 Task: Check the sale-to-list ratio of blinds in the last 3 years.
Action: Mouse moved to (770, 170)
Screenshot: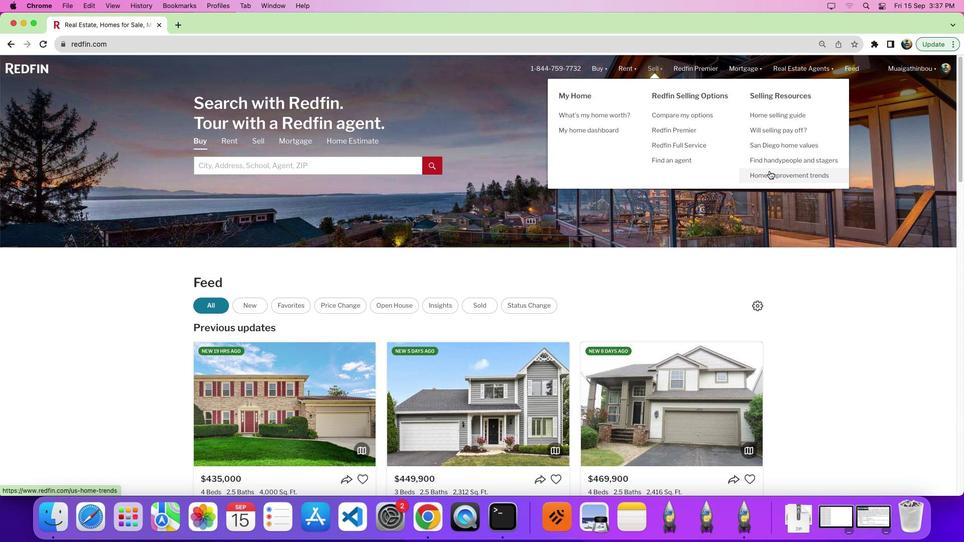 
Action: Mouse pressed left at (770, 170)
Screenshot: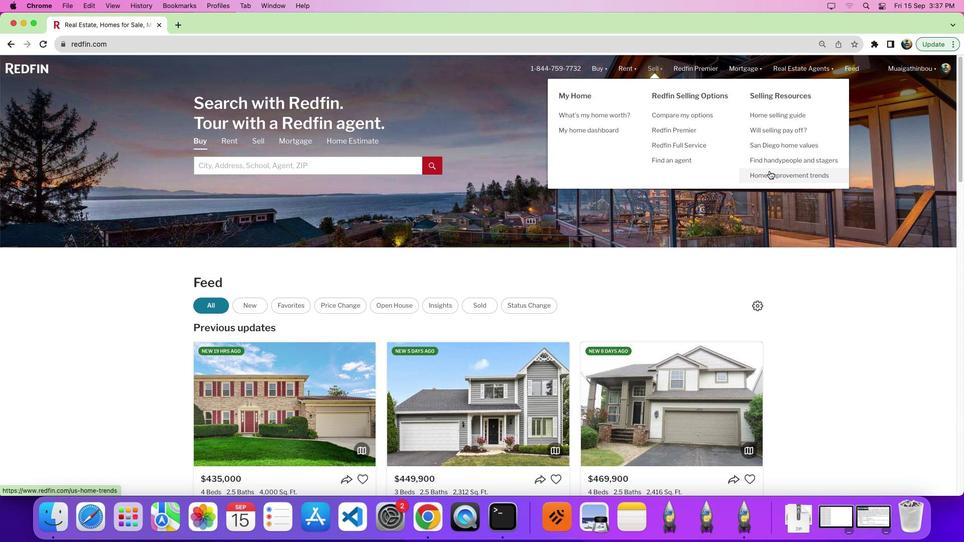 
Action: Mouse pressed left at (770, 170)
Screenshot: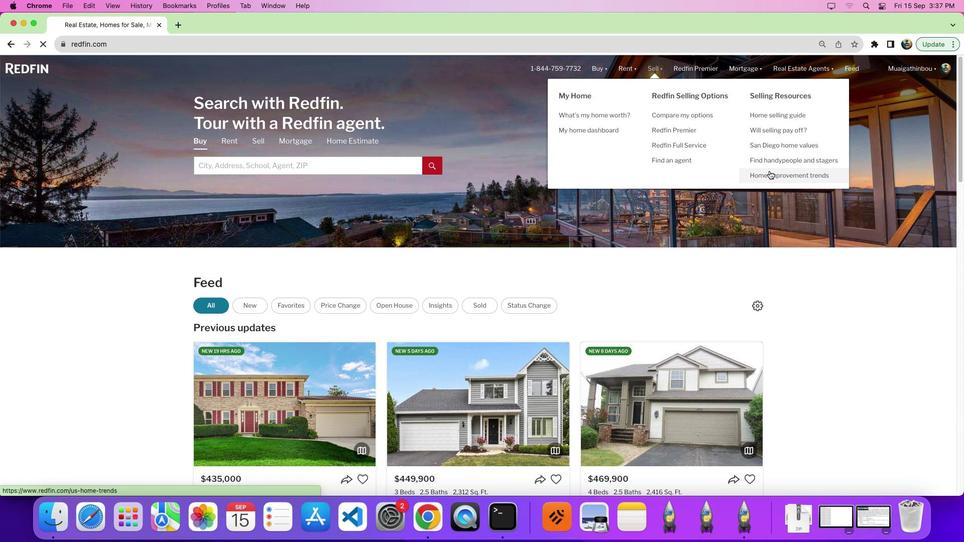 
Action: Mouse moved to (275, 194)
Screenshot: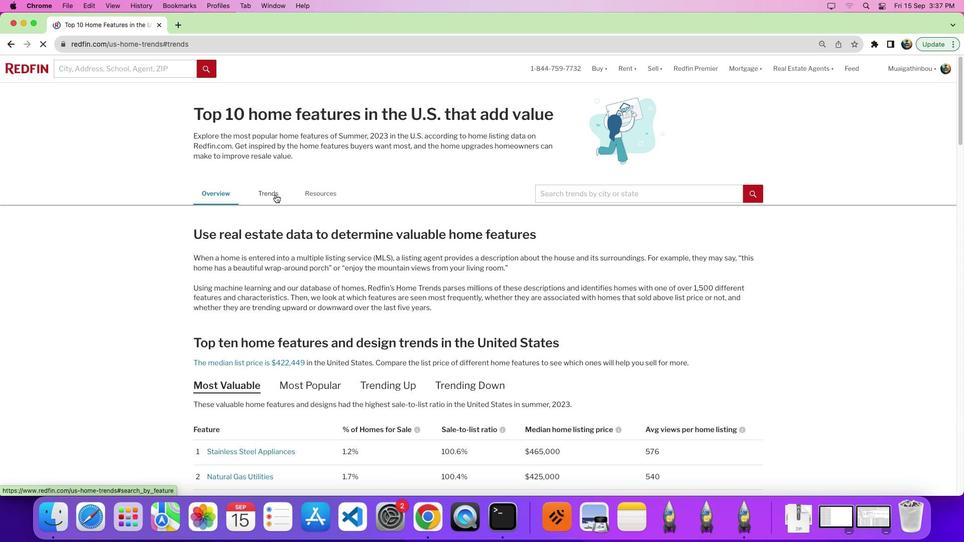 
Action: Mouse pressed left at (275, 194)
Screenshot: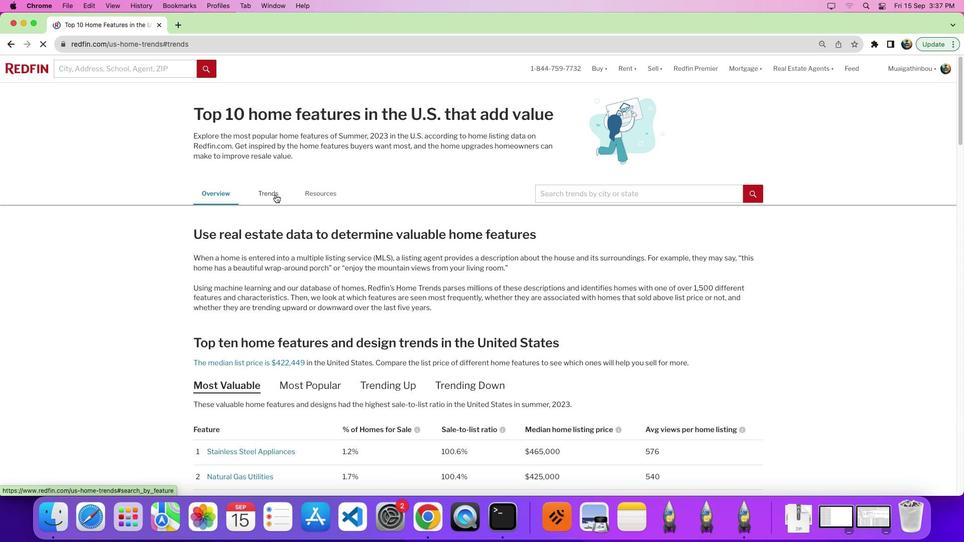 
Action: Mouse moved to (413, 238)
Screenshot: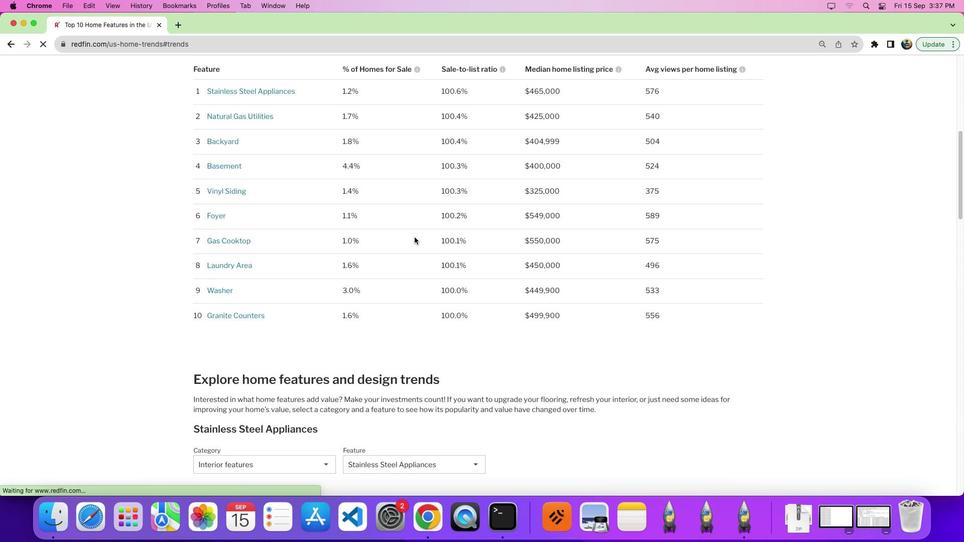 
Action: Mouse scrolled (413, 238) with delta (0, 0)
Screenshot: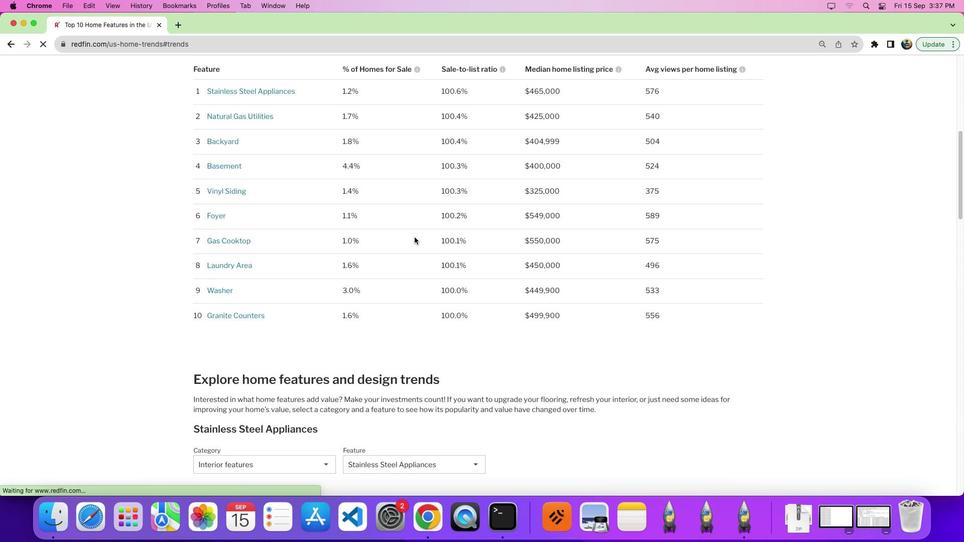 
Action: Mouse scrolled (413, 238) with delta (0, 0)
Screenshot: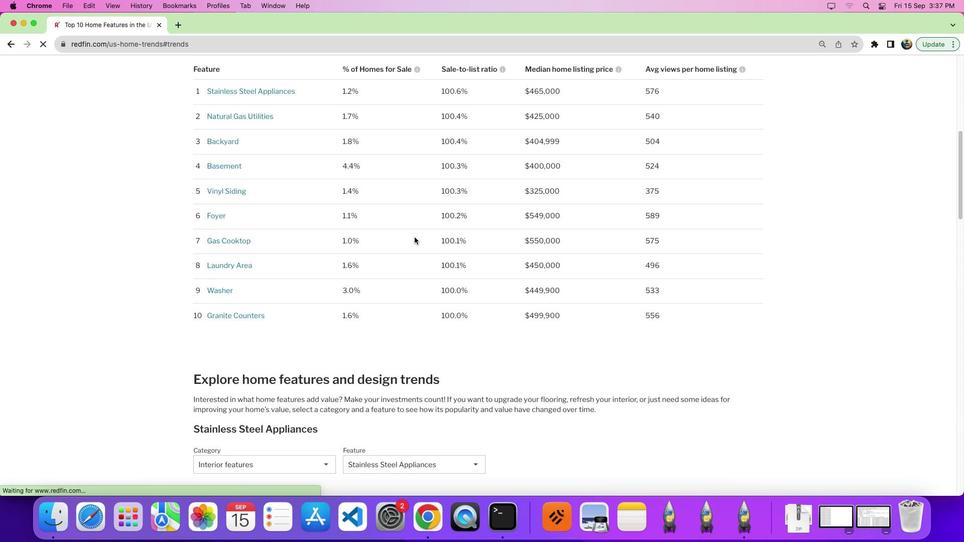 
Action: Mouse moved to (414, 238)
Screenshot: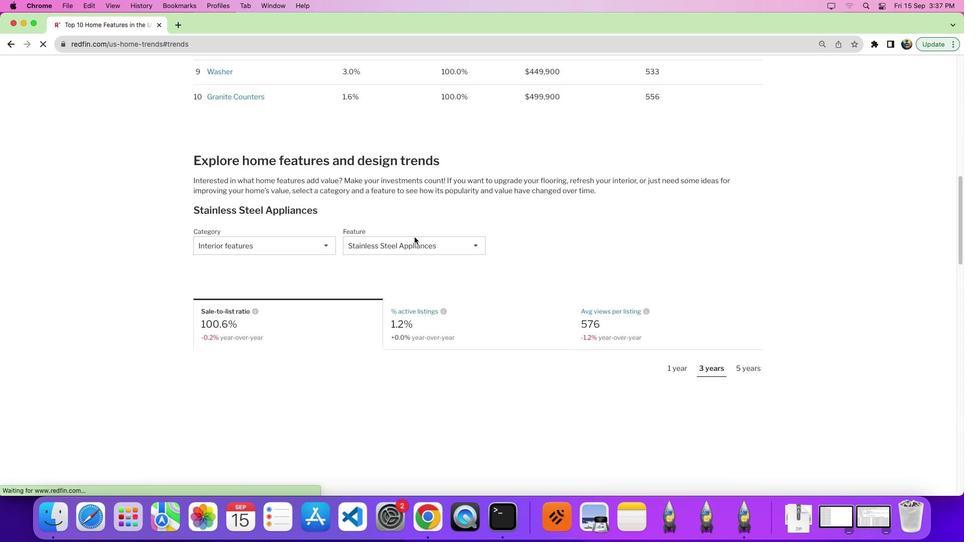 
Action: Mouse scrolled (414, 238) with delta (0, -4)
Screenshot: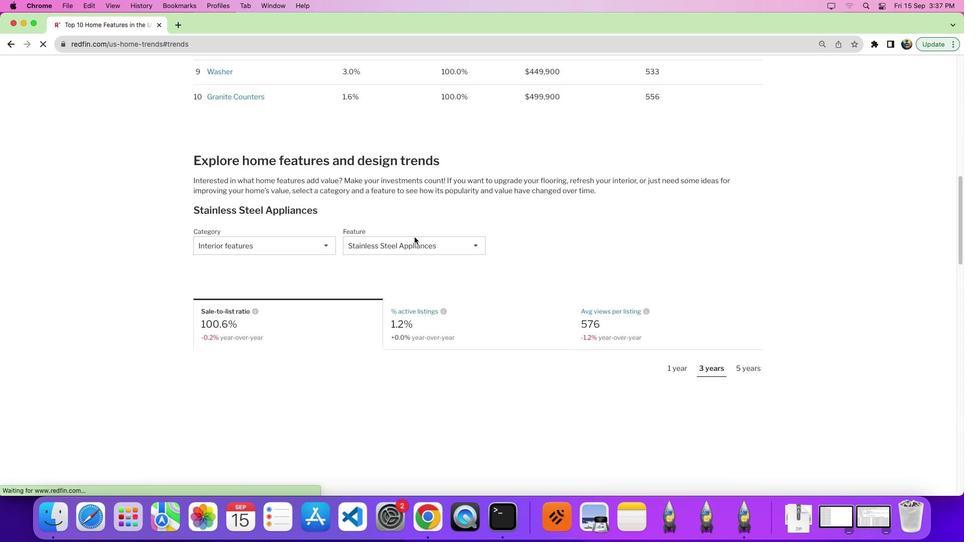 
Action: Mouse moved to (414, 237)
Screenshot: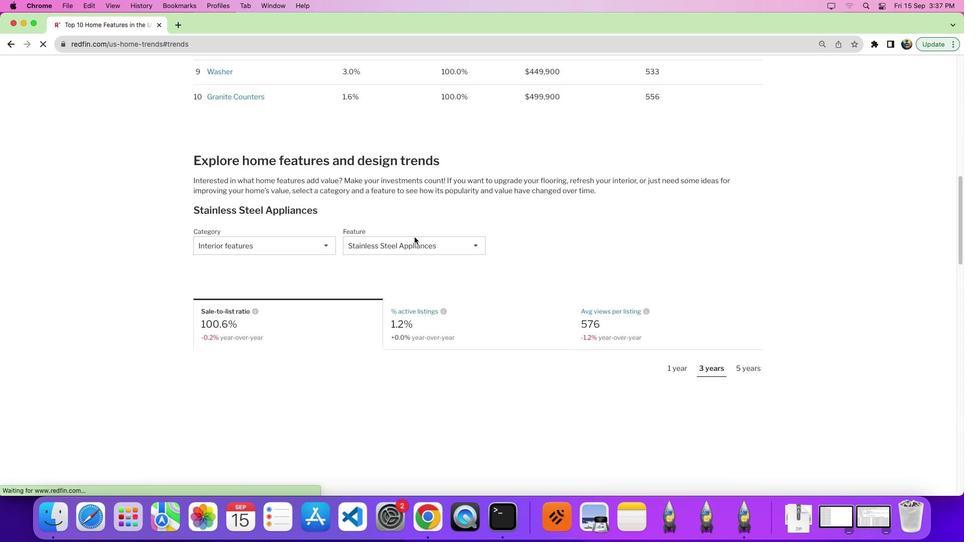 
Action: Mouse scrolled (414, 237) with delta (0, -4)
Screenshot: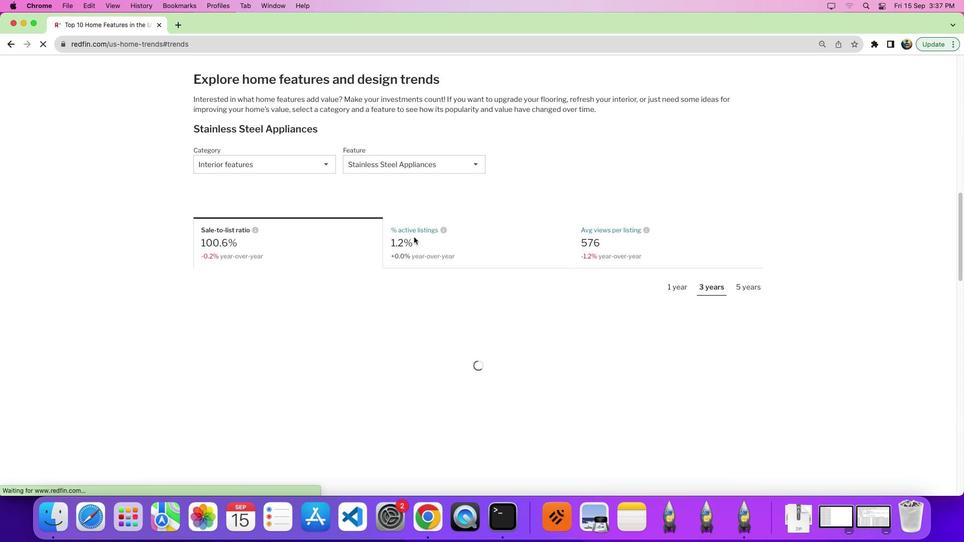 
Action: Mouse moved to (410, 238)
Screenshot: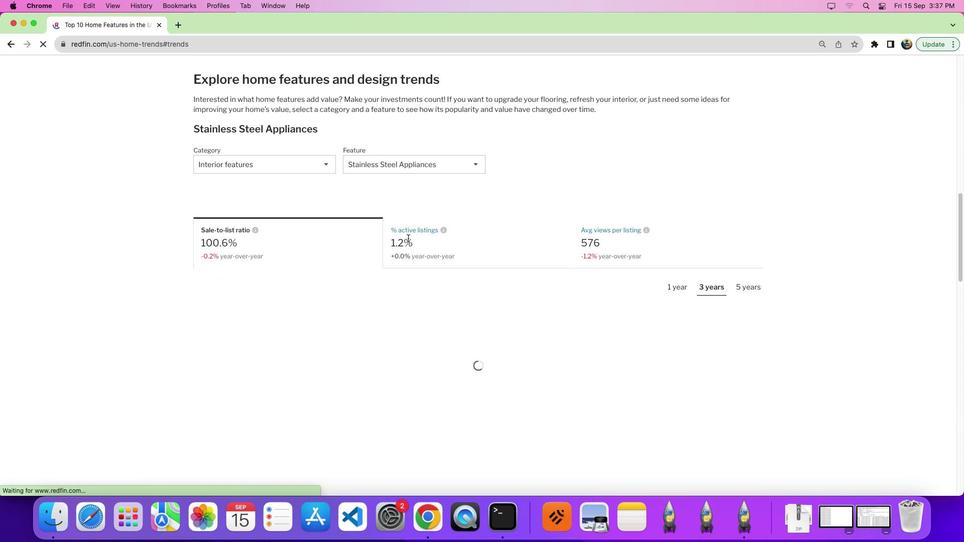 
Action: Mouse scrolled (410, 238) with delta (0, 0)
Screenshot: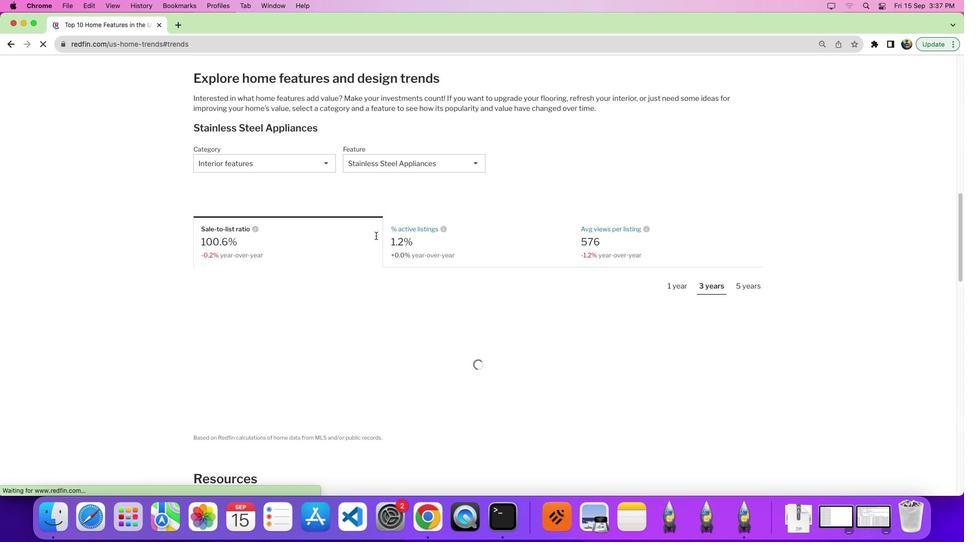 
Action: Mouse moved to (279, 167)
Screenshot: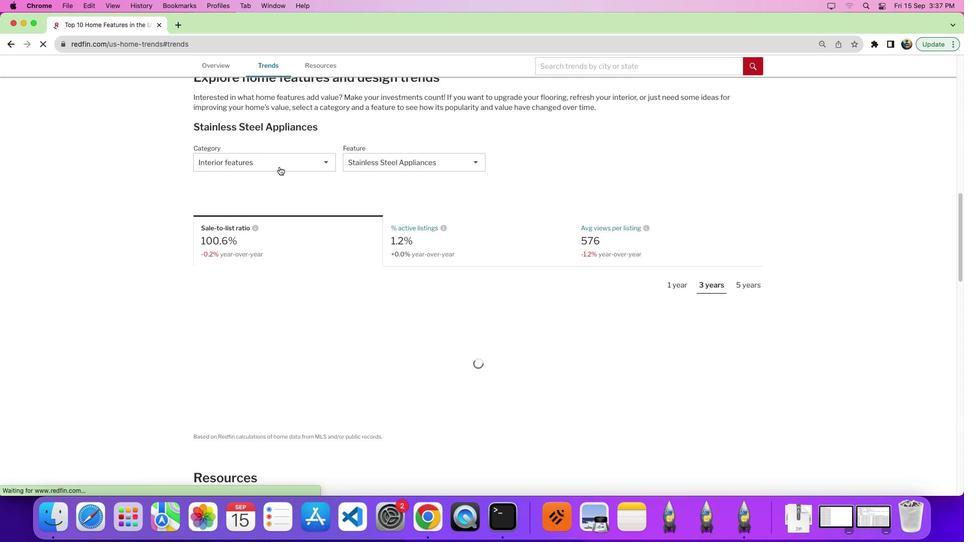 
Action: Mouse pressed left at (279, 167)
Screenshot: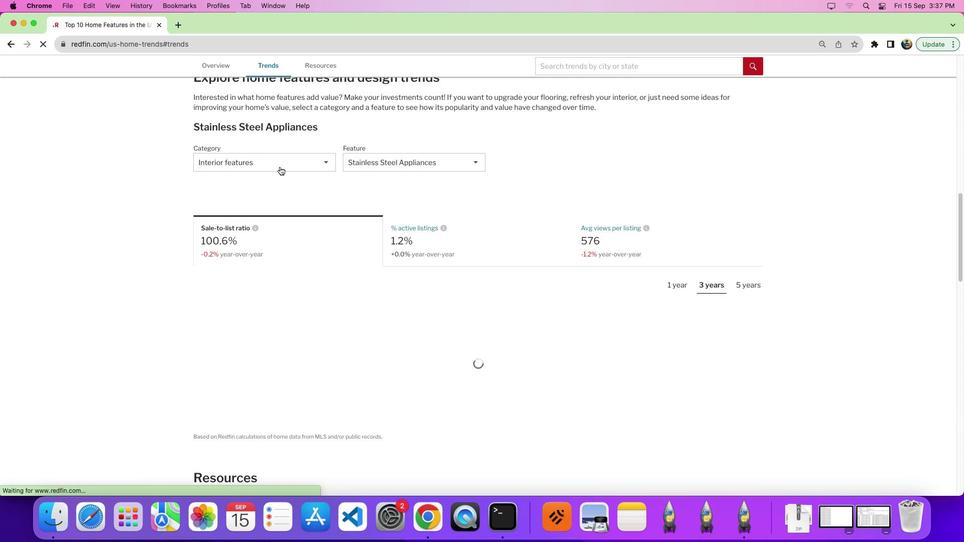 
Action: Mouse moved to (376, 183)
Screenshot: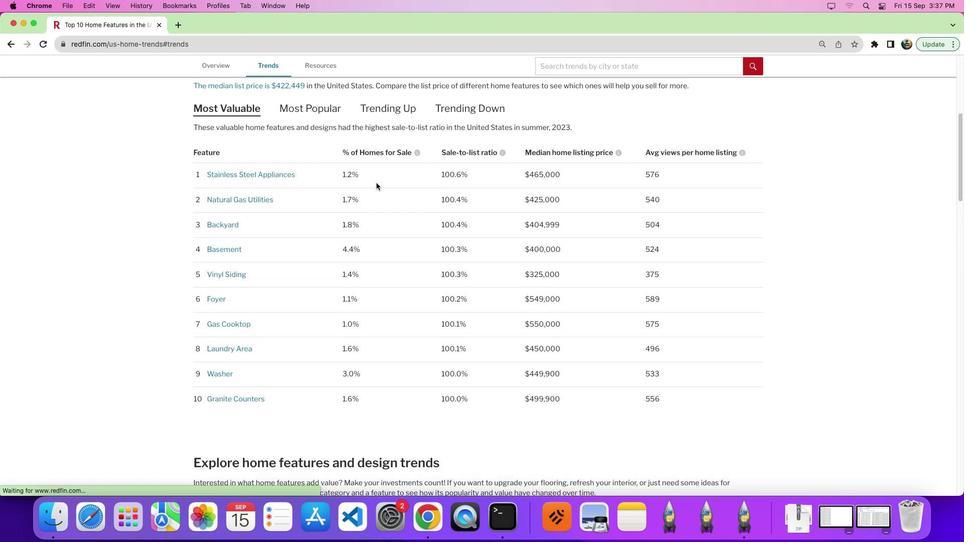 
Action: Mouse scrolled (376, 183) with delta (0, 0)
Screenshot: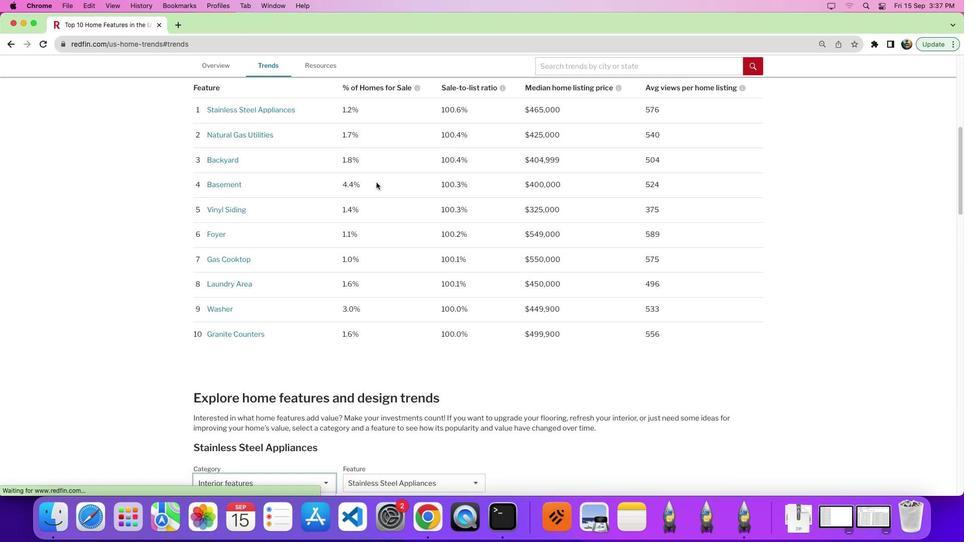 
Action: Mouse scrolled (376, 183) with delta (0, 0)
Screenshot: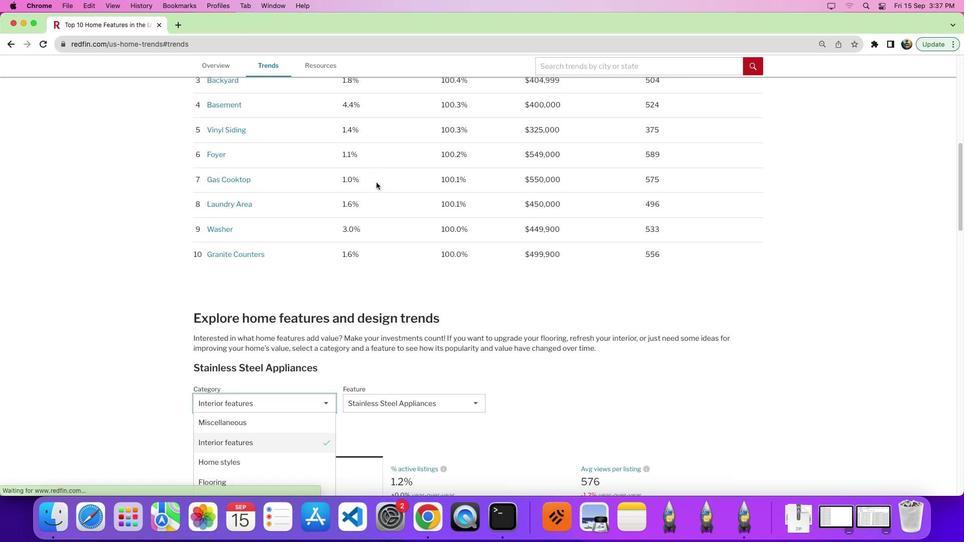 
Action: Mouse scrolled (376, 183) with delta (0, -3)
Screenshot: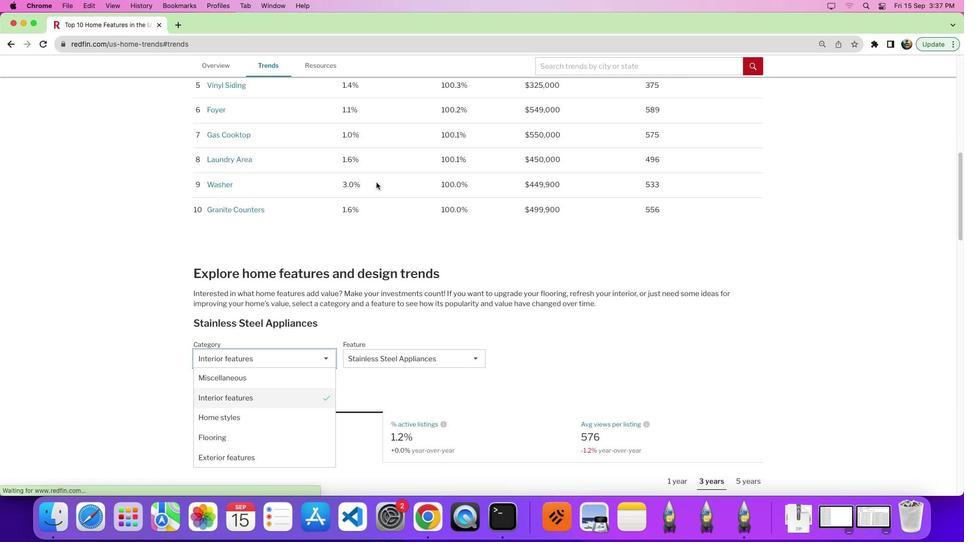 
Action: Mouse moved to (376, 193)
Screenshot: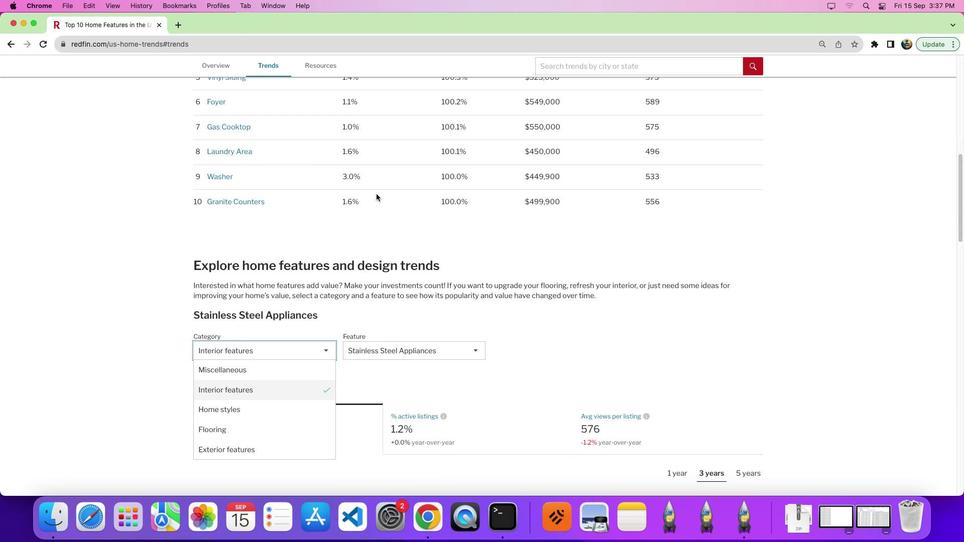 
Action: Mouse scrolled (376, 193) with delta (0, 0)
Screenshot: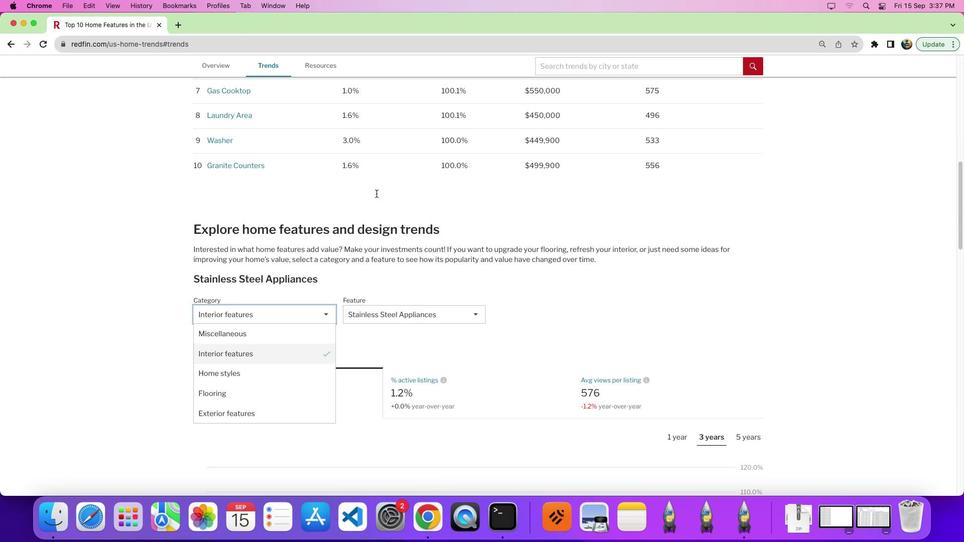 
Action: Mouse scrolled (376, 193) with delta (0, 0)
Screenshot: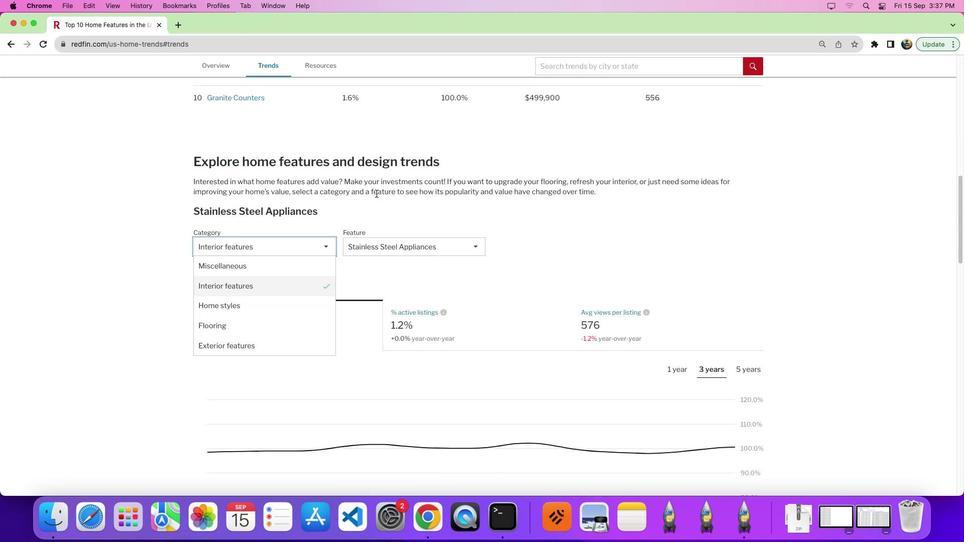 
Action: Mouse scrolled (376, 193) with delta (0, -3)
Screenshot: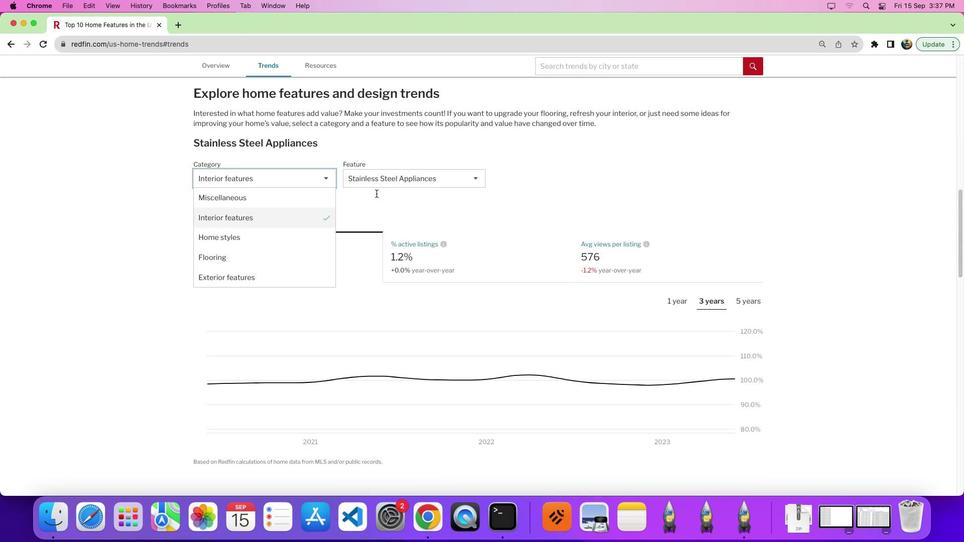
Action: Mouse moved to (300, 211)
Screenshot: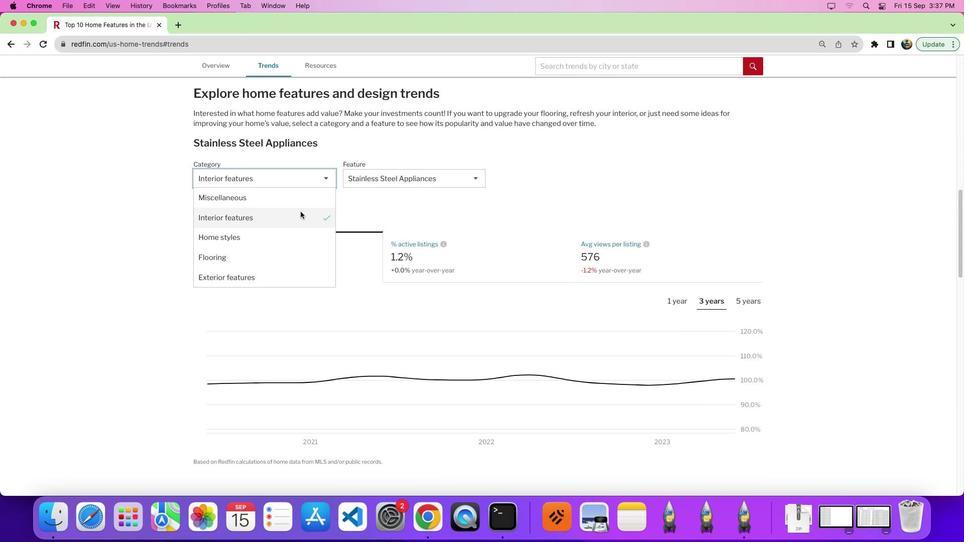 
Action: Mouse pressed left at (300, 211)
Screenshot: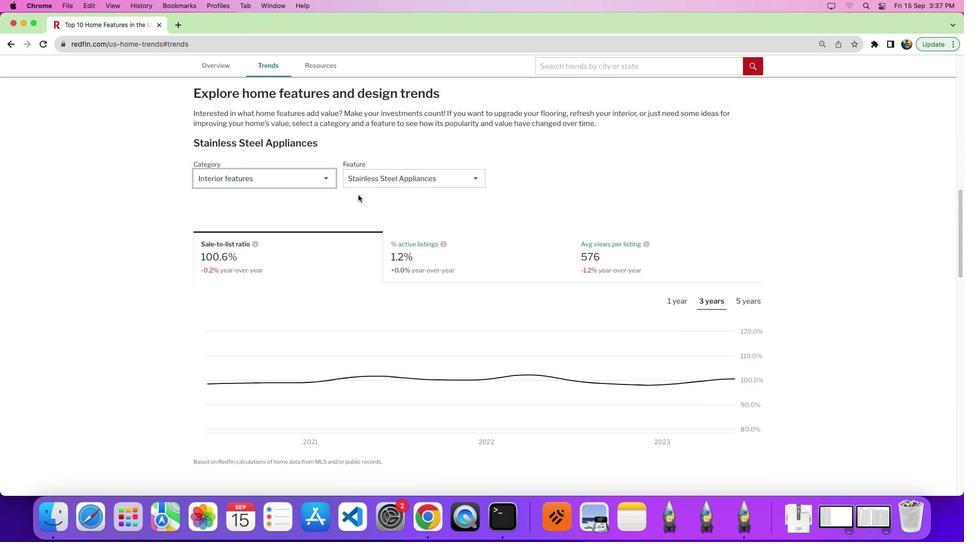 
Action: Mouse moved to (407, 166)
Screenshot: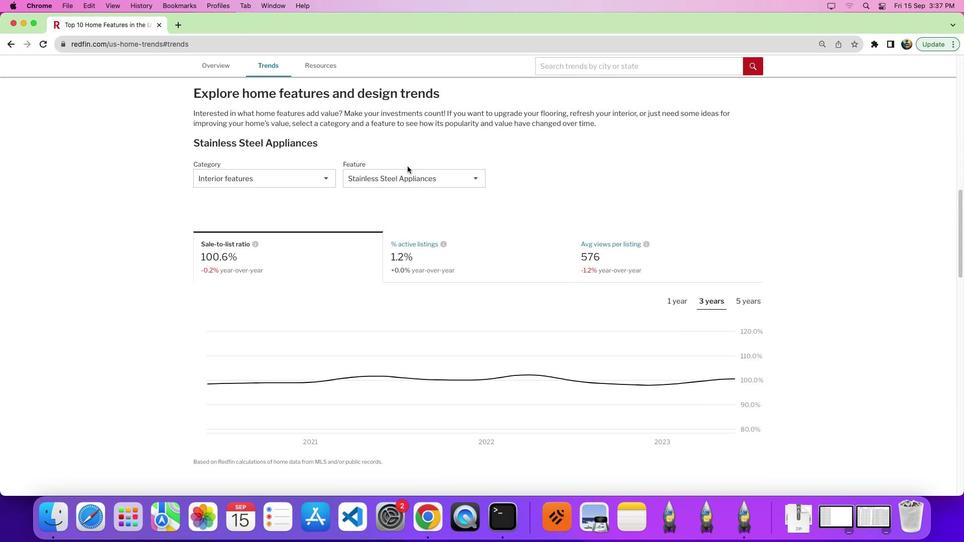 
Action: Mouse pressed left at (407, 166)
Screenshot: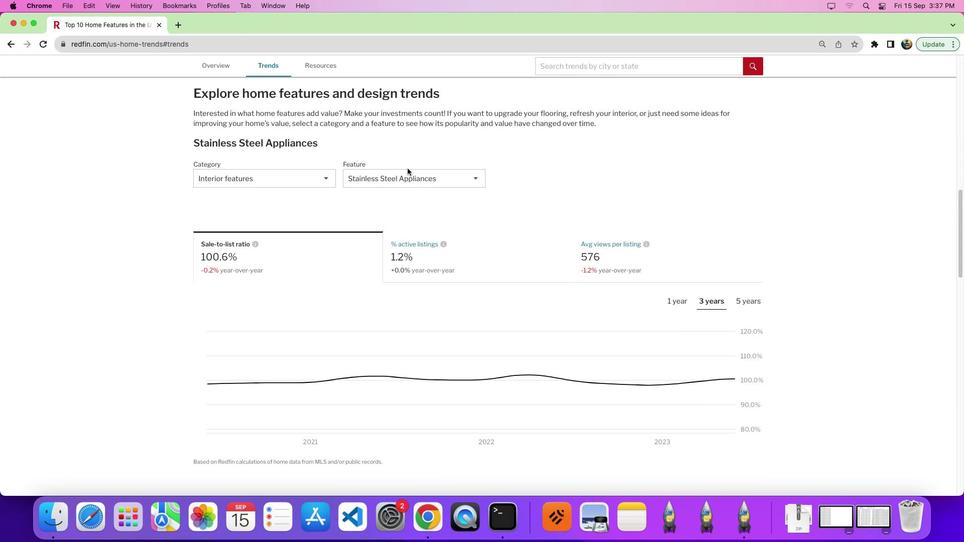 
Action: Mouse moved to (407, 172)
Screenshot: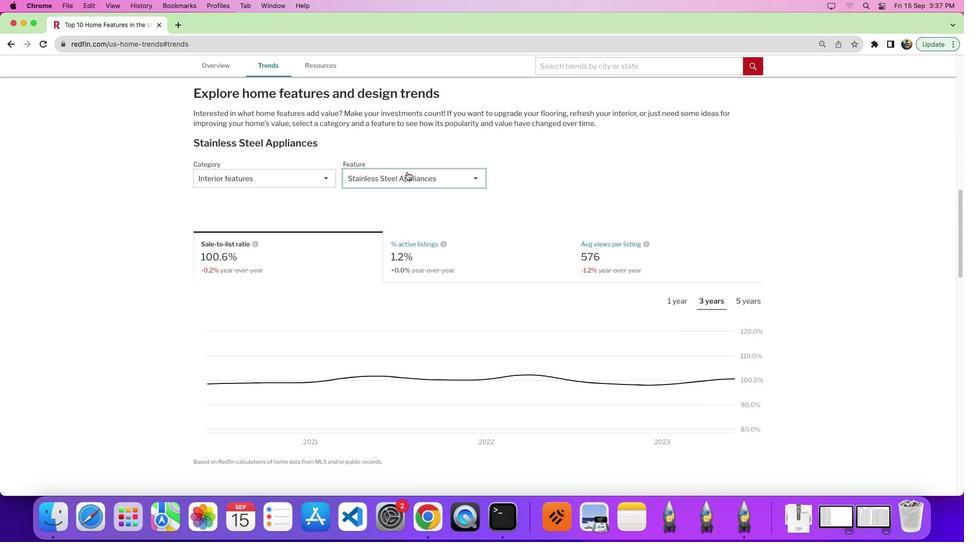 
Action: Mouse pressed left at (407, 172)
Screenshot: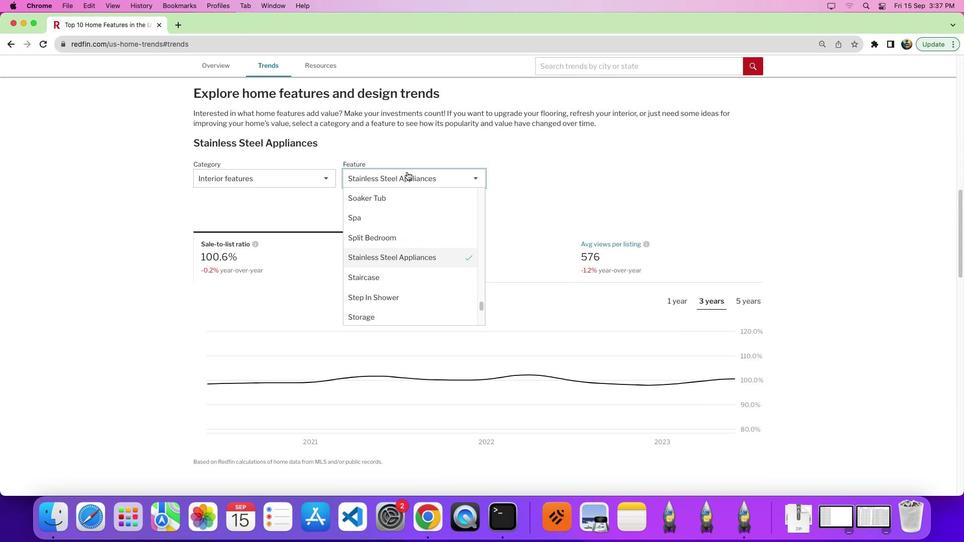 
Action: Mouse moved to (431, 257)
Screenshot: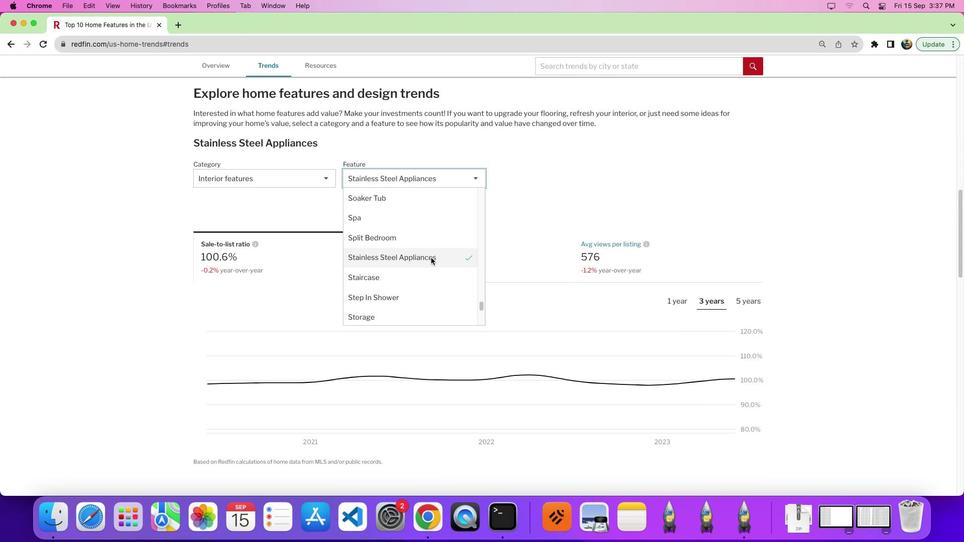 
Action: Mouse scrolled (431, 257) with delta (0, 0)
Screenshot: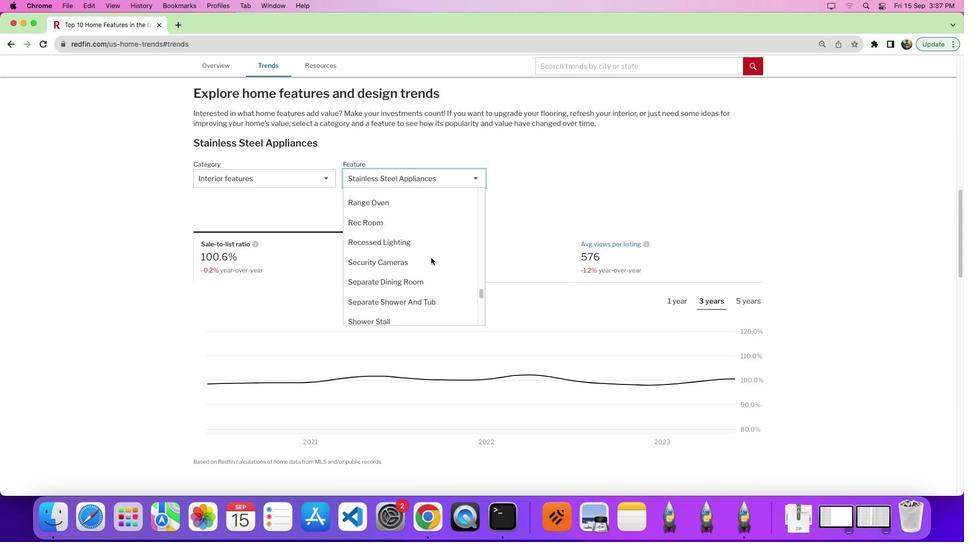 
Action: Mouse scrolled (431, 257) with delta (0, 0)
Screenshot: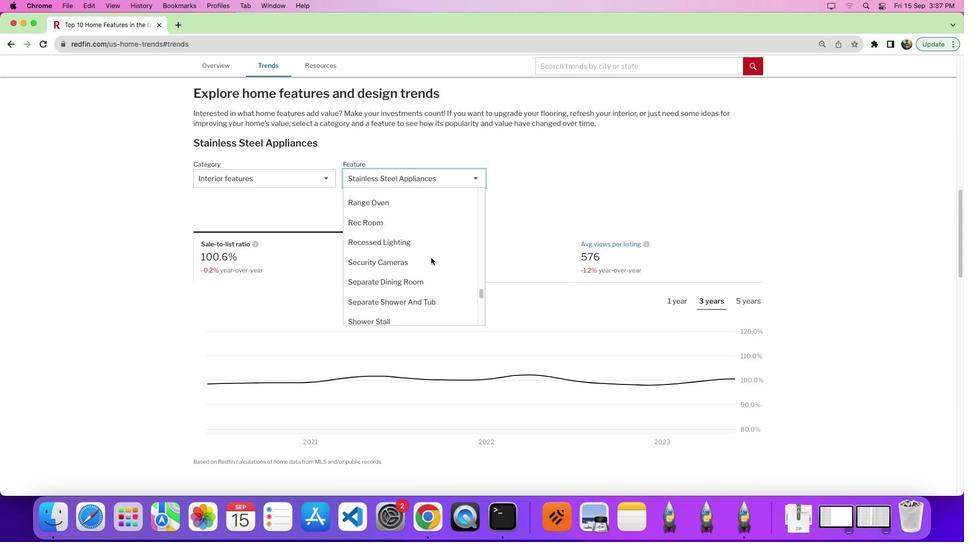 
Action: Mouse scrolled (431, 257) with delta (0, 4)
Screenshot: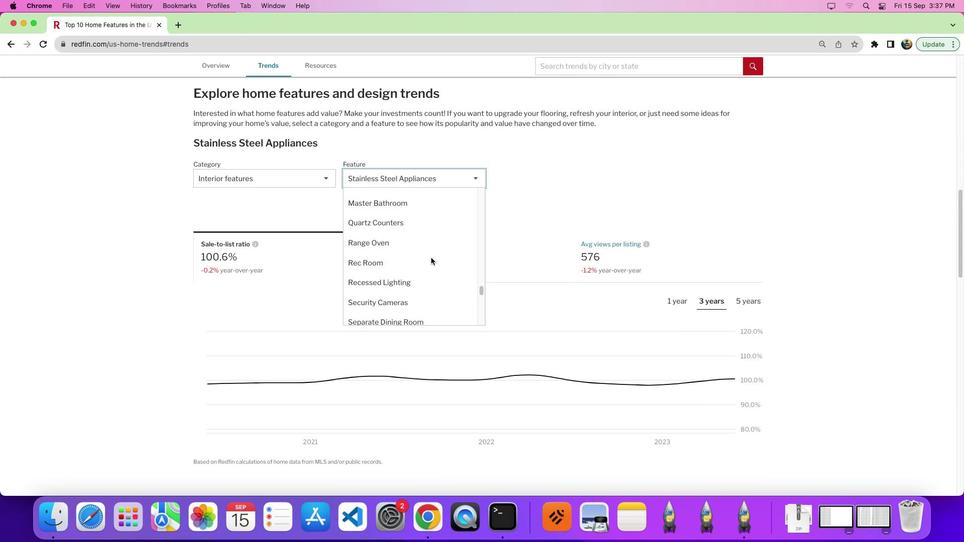 
Action: Mouse scrolled (431, 257) with delta (0, 0)
Screenshot: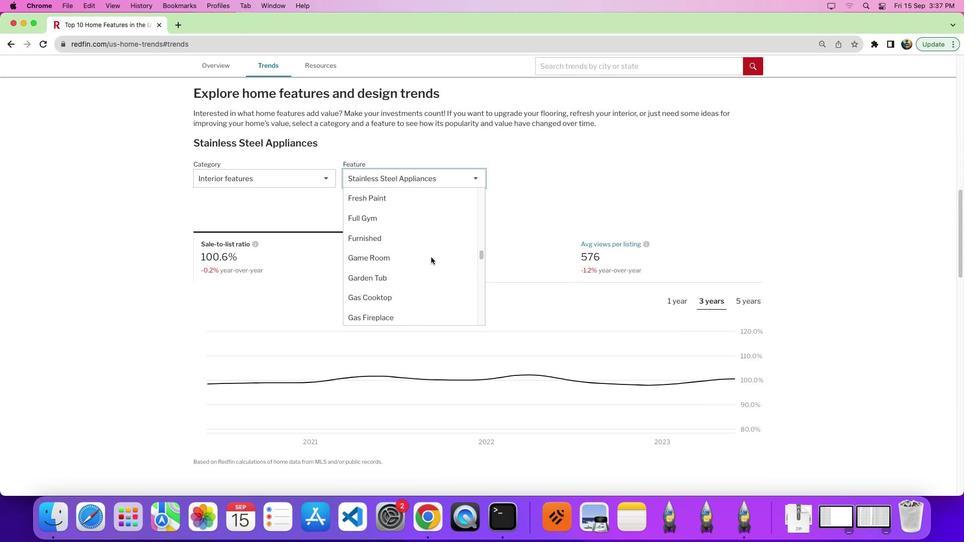 
Action: Mouse scrolled (431, 257) with delta (0, 1)
Screenshot: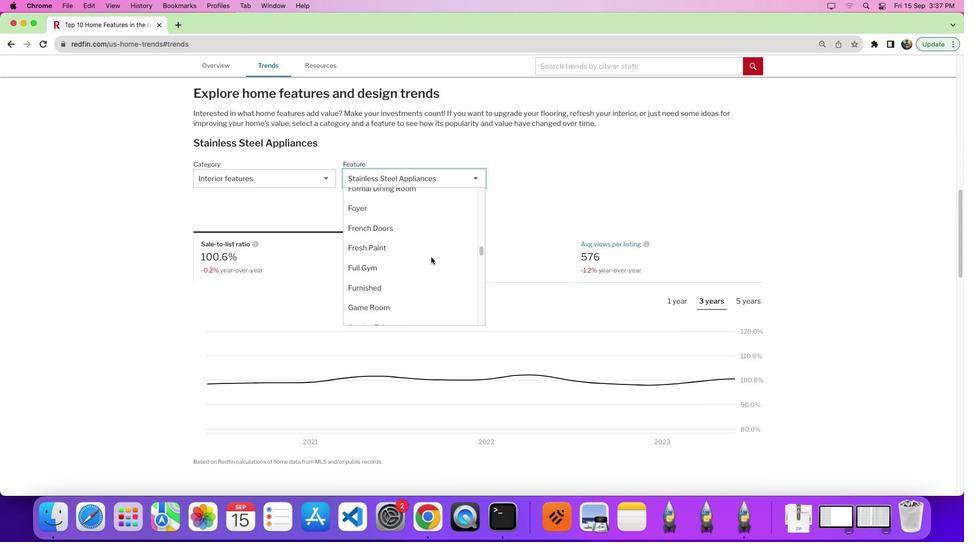 
Action: Mouse scrolled (431, 257) with delta (0, 4)
Screenshot: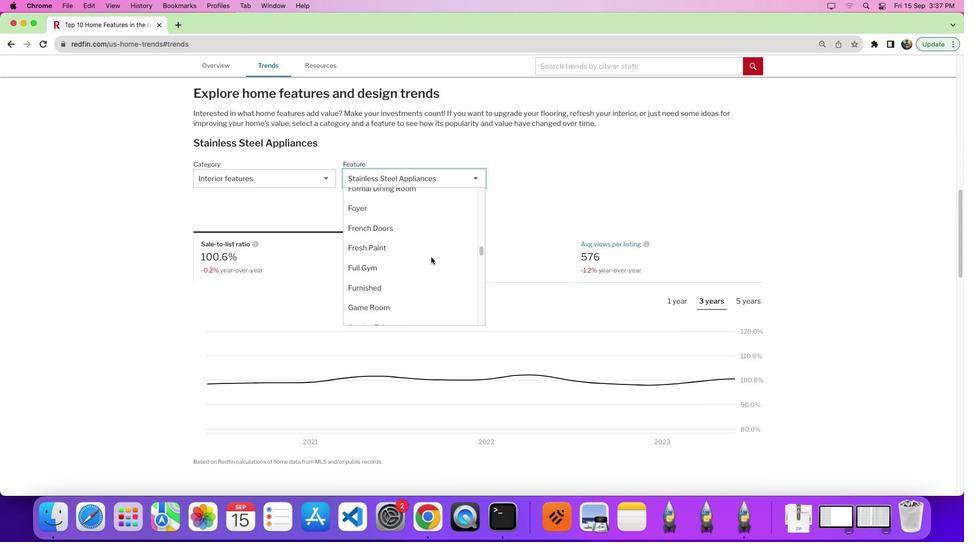 
Action: Mouse scrolled (431, 257) with delta (0, 7)
Screenshot: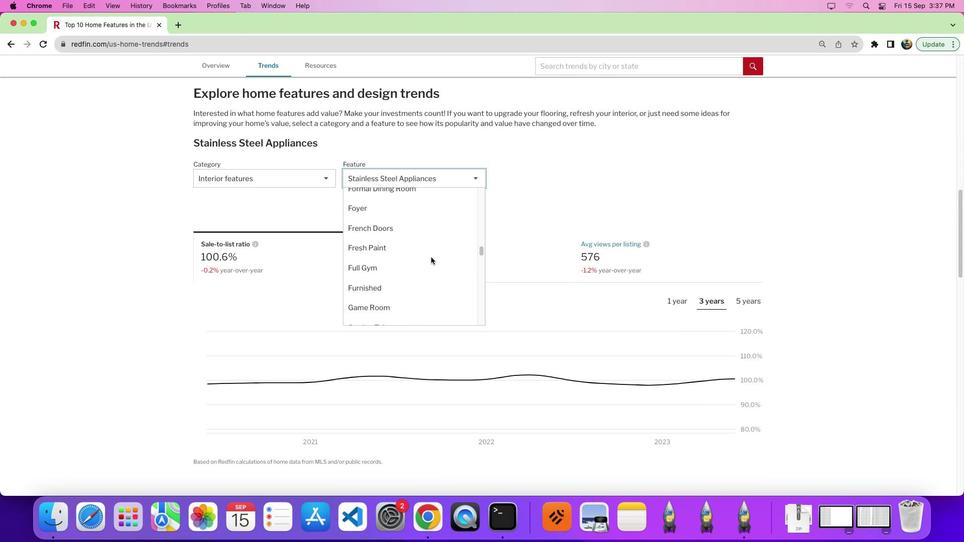 
Action: Mouse moved to (431, 257)
Screenshot: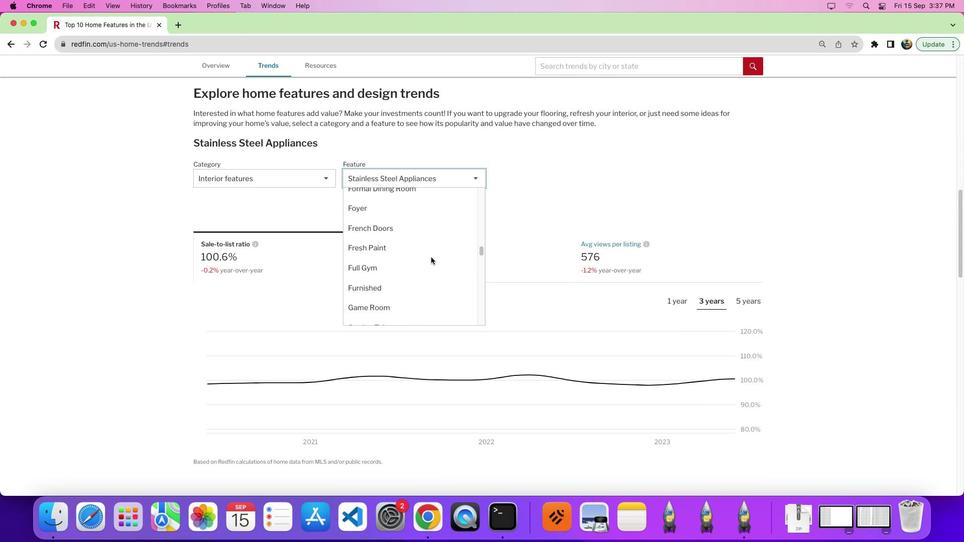 
Action: Mouse scrolled (431, 257) with delta (0, 0)
Screenshot: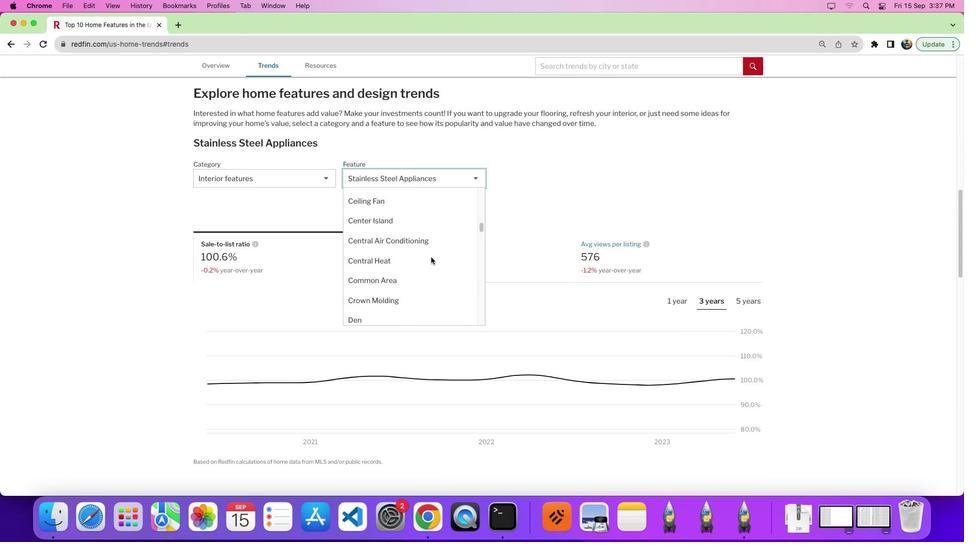 
Action: Mouse scrolled (431, 257) with delta (0, 1)
Screenshot: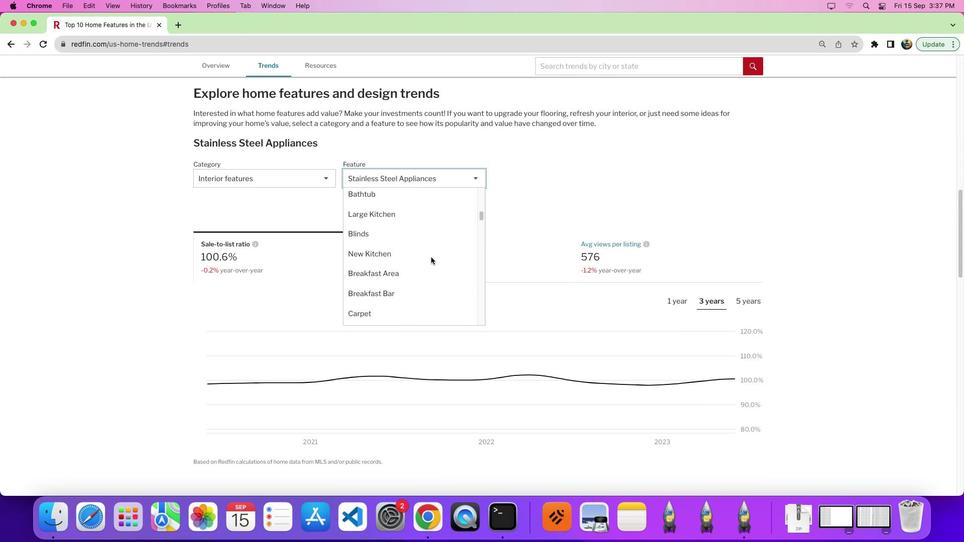 
Action: Mouse scrolled (431, 257) with delta (0, 4)
Screenshot: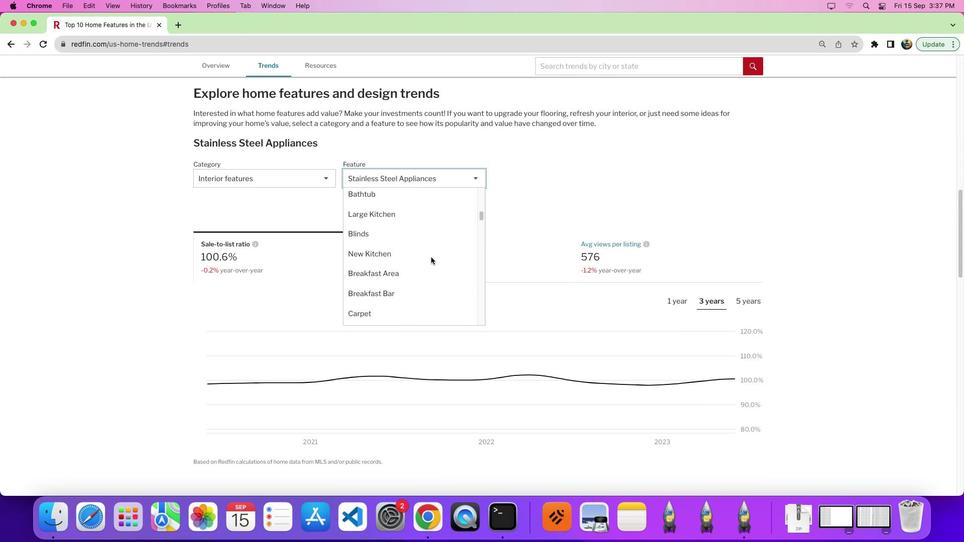 
Action: Mouse scrolled (431, 257) with delta (0, 6)
Screenshot: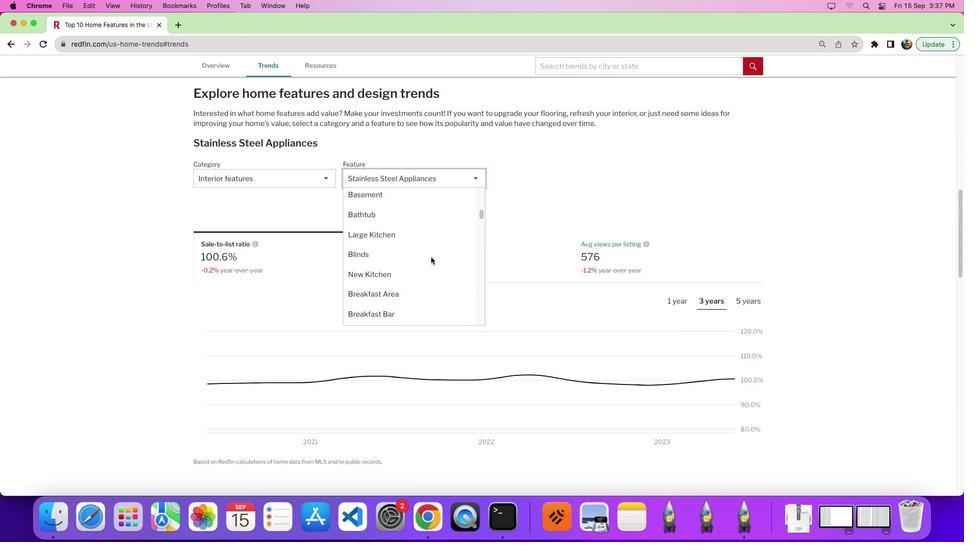 
Action: Mouse scrolled (431, 257) with delta (0, 0)
Screenshot: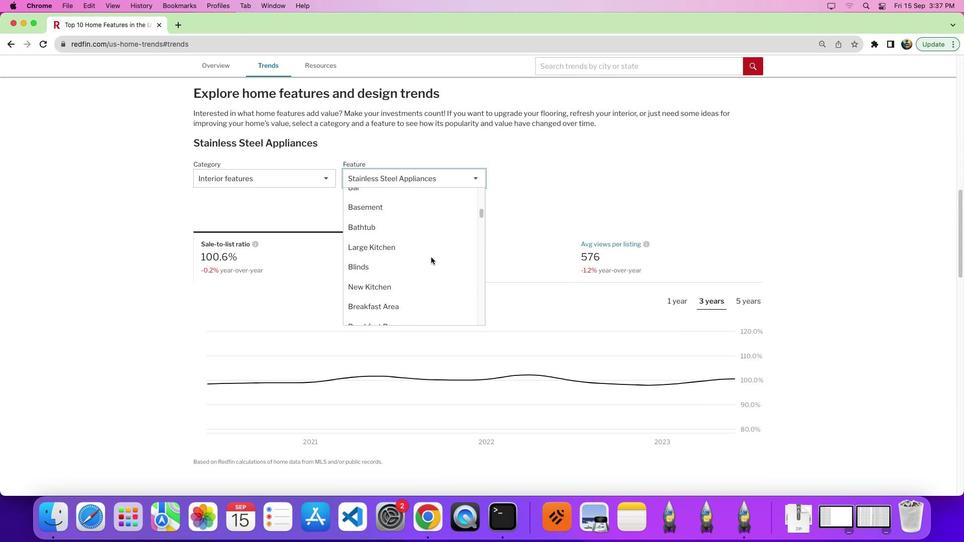 
Action: Mouse scrolled (431, 257) with delta (0, 0)
Screenshot: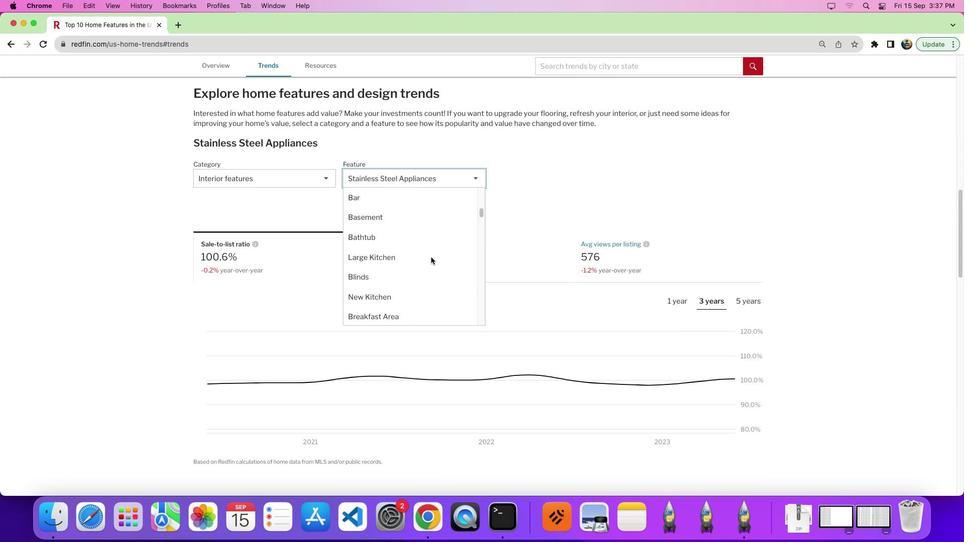 
Action: Mouse moved to (429, 258)
Screenshot: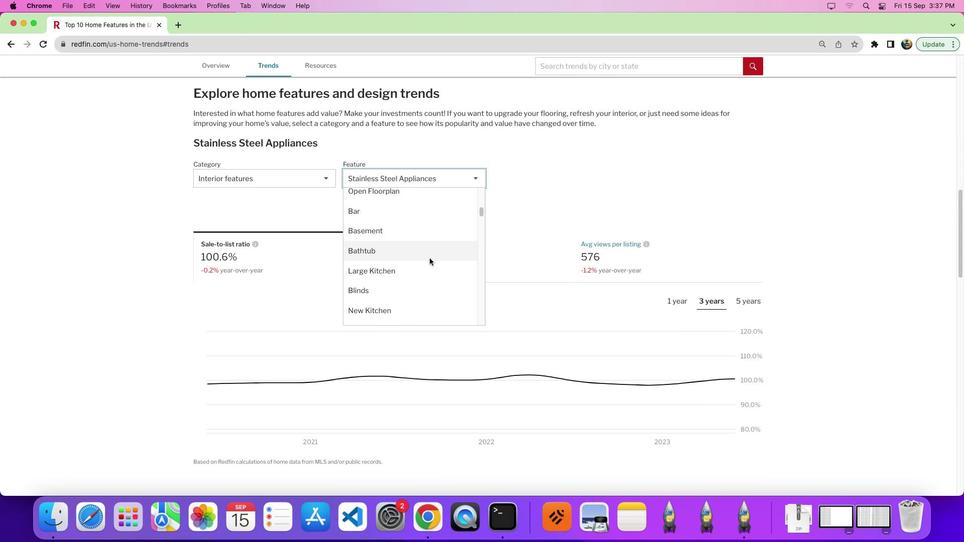 
Action: Mouse scrolled (429, 258) with delta (0, 0)
Screenshot: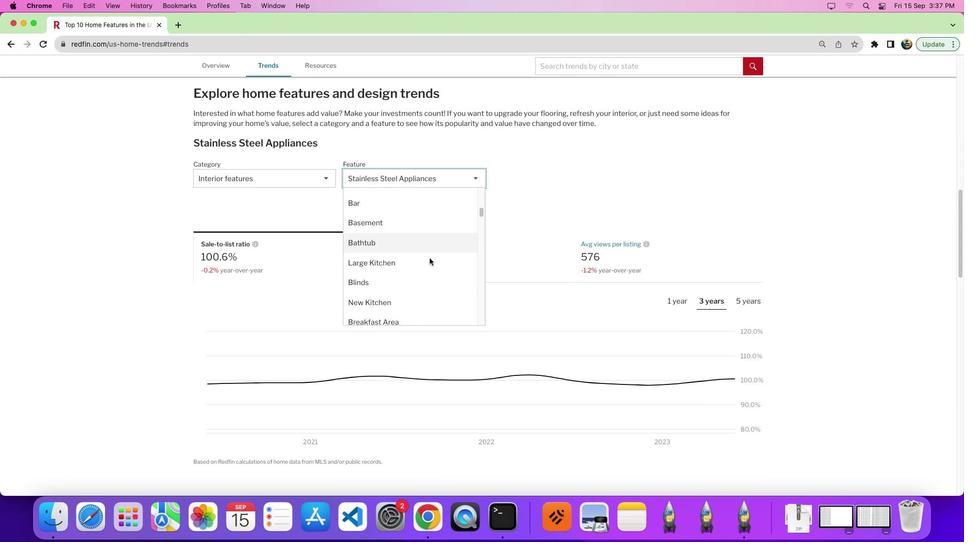
Action: Mouse scrolled (429, 258) with delta (0, 0)
Screenshot: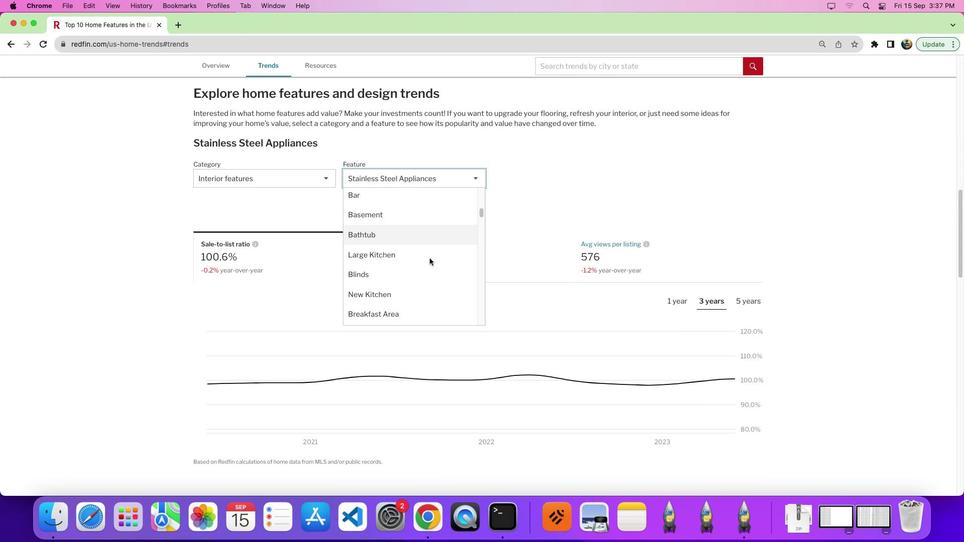
Action: Mouse scrolled (429, 258) with delta (0, 0)
Screenshot: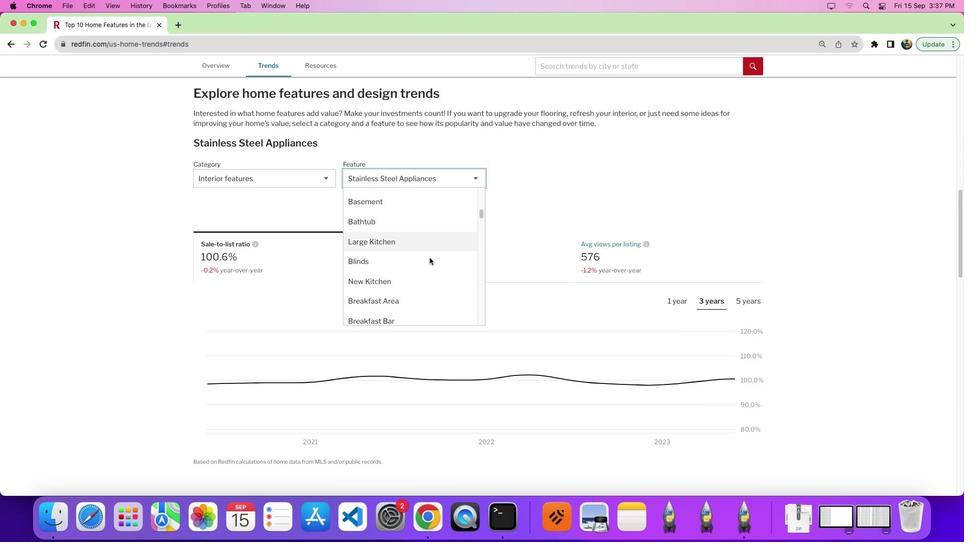 
Action: Mouse moved to (429, 258)
Screenshot: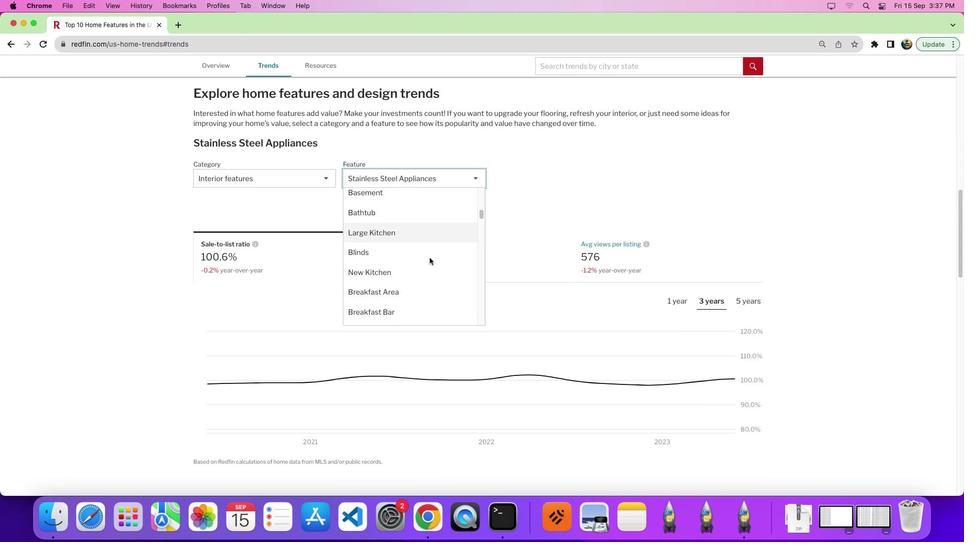 
Action: Mouse scrolled (429, 258) with delta (0, 0)
Screenshot: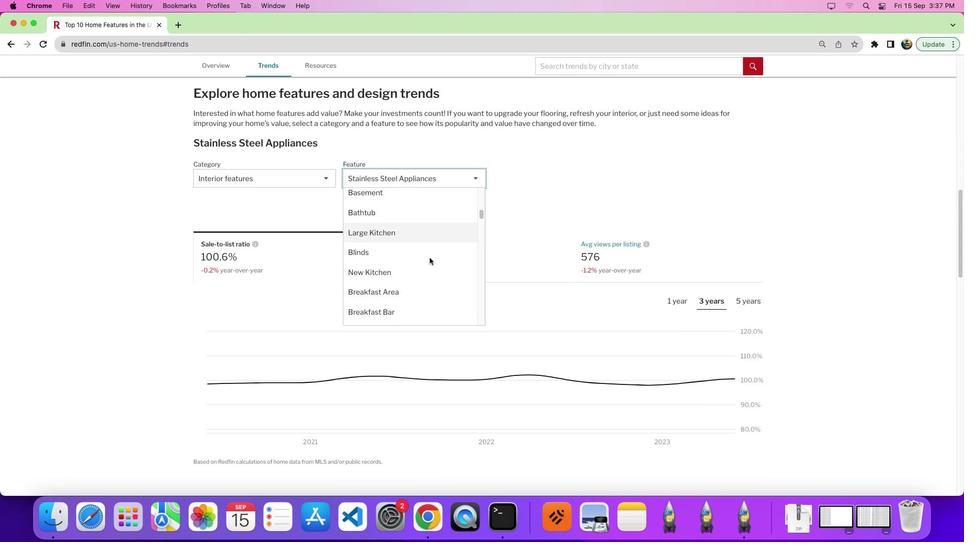 
Action: Mouse moved to (407, 250)
Screenshot: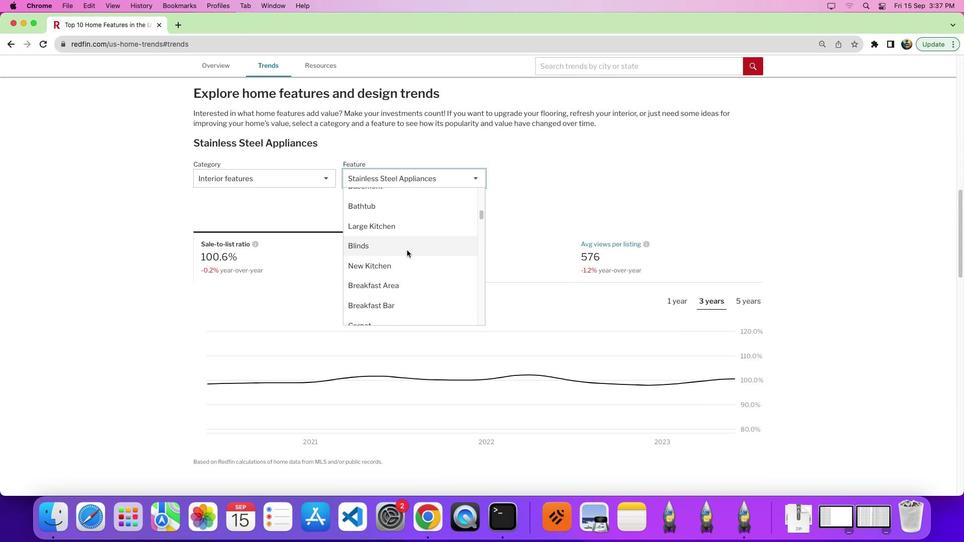 
Action: Mouse pressed left at (407, 250)
Screenshot: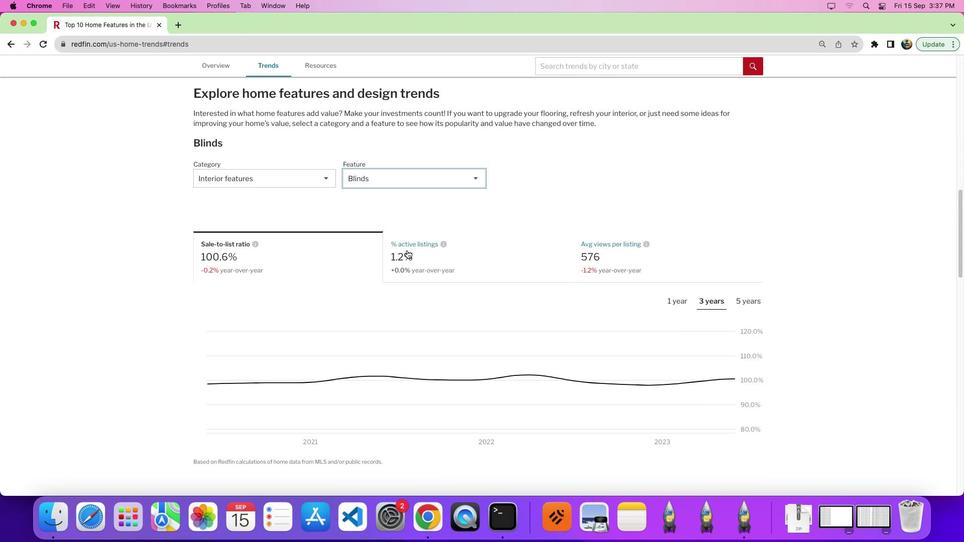 
Action: Mouse moved to (572, 245)
Screenshot: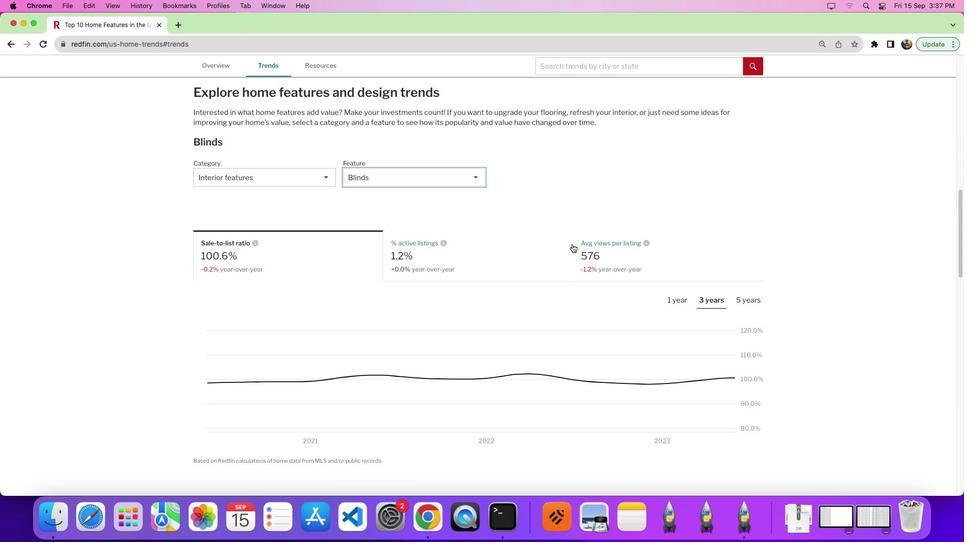 
Action: Mouse scrolled (572, 245) with delta (0, 0)
Screenshot: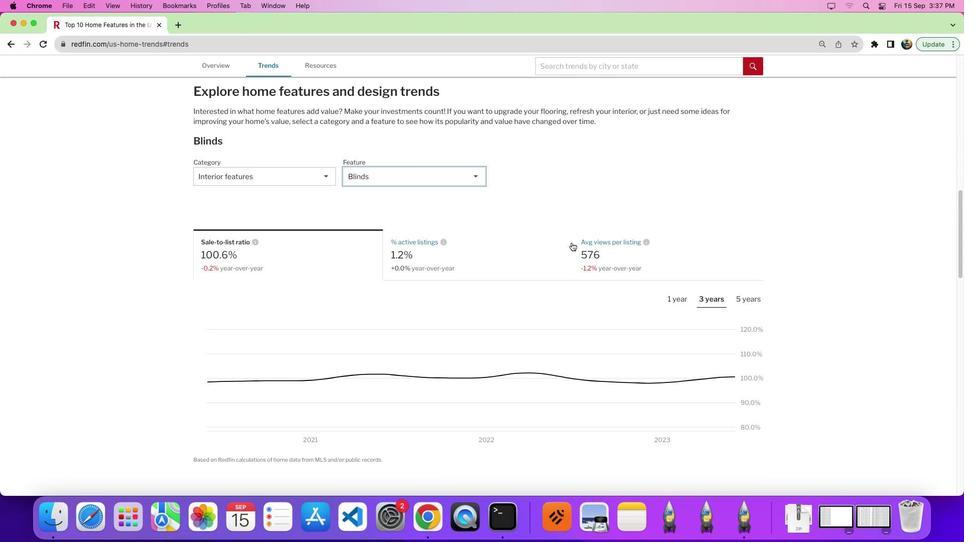 
Action: Mouse moved to (687, 290)
Screenshot: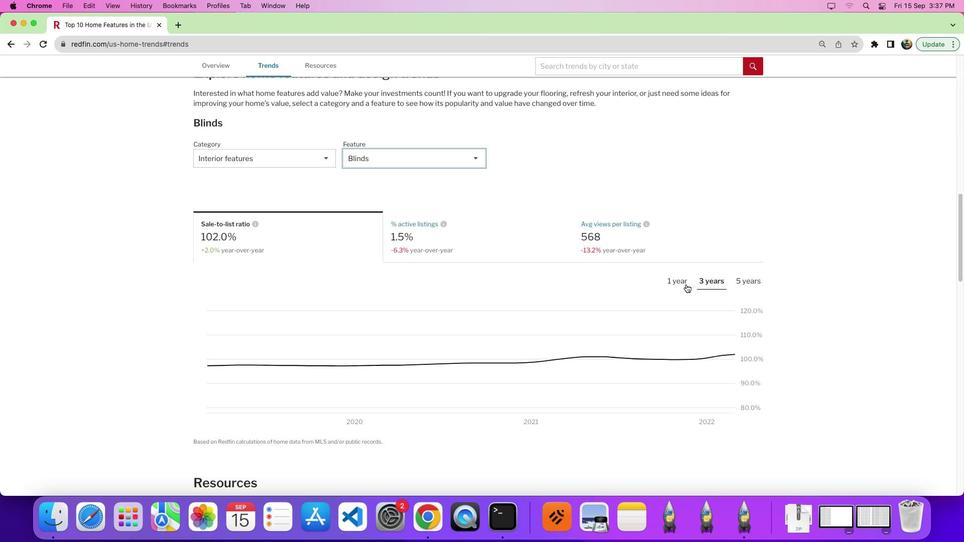 
Action: Mouse scrolled (687, 290) with delta (0, 0)
Screenshot: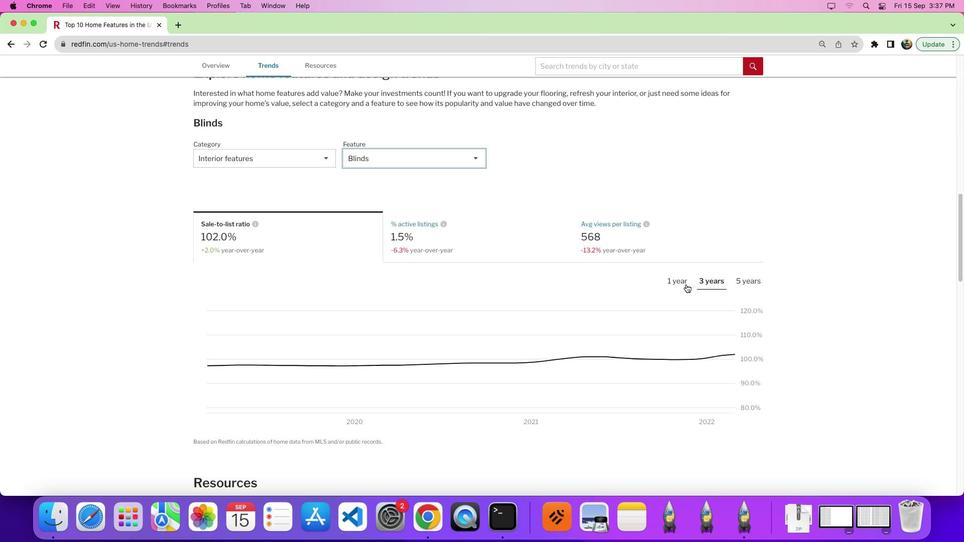 
Action: Mouse moved to (687, 289)
Screenshot: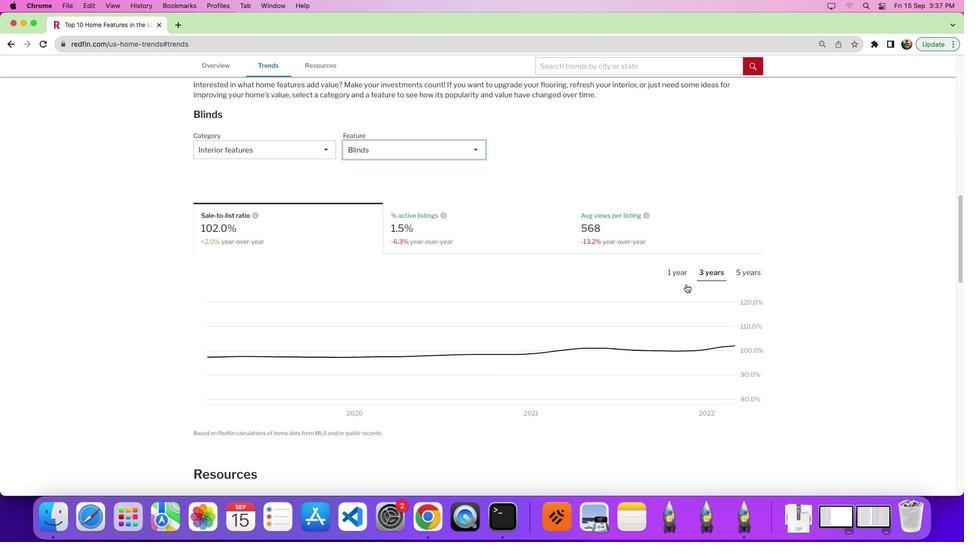 
Action: Mouse scrolled (687, 289) with delta (0, 0)
Screenshot: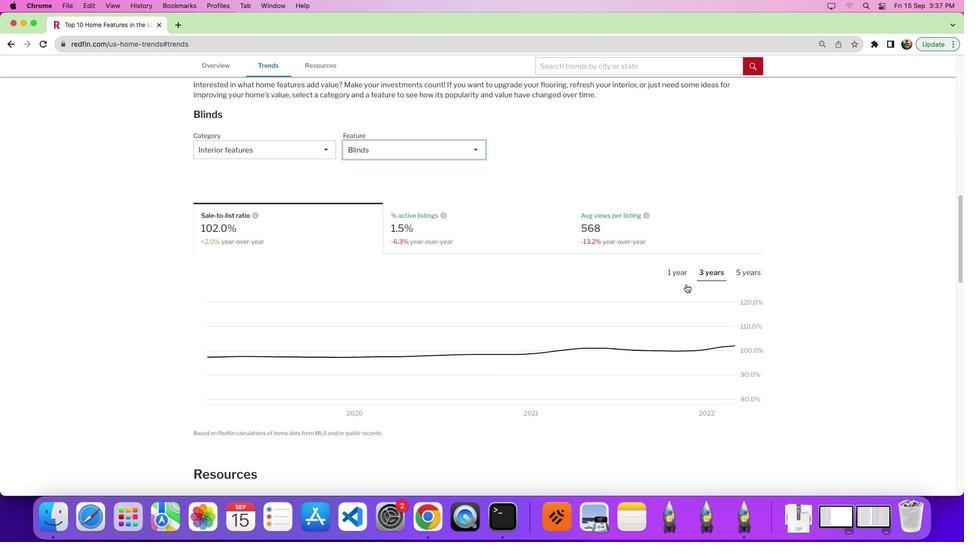 
Action: Mouse moved to (695, 281)
Screenshot: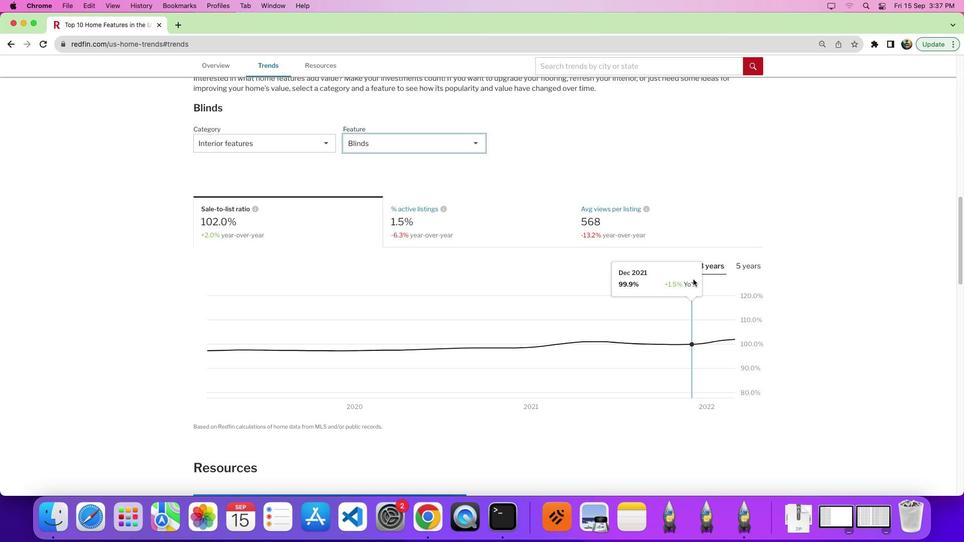 
